 Task: Create a due date automation trigger when advanced on, 2 hours after a card is due add fields with custom field "Resume" set to a date between 1 and 7 days ago.
Action: Mouse moved to (854, 94)
Screenshot: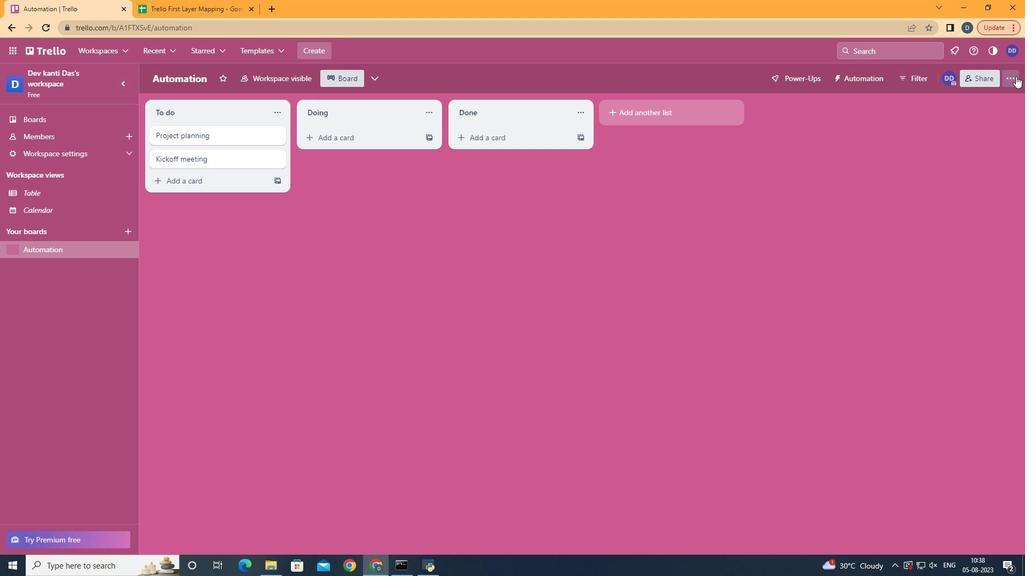 
Action: Mouse pressed left at (854, 94)
Screenshot: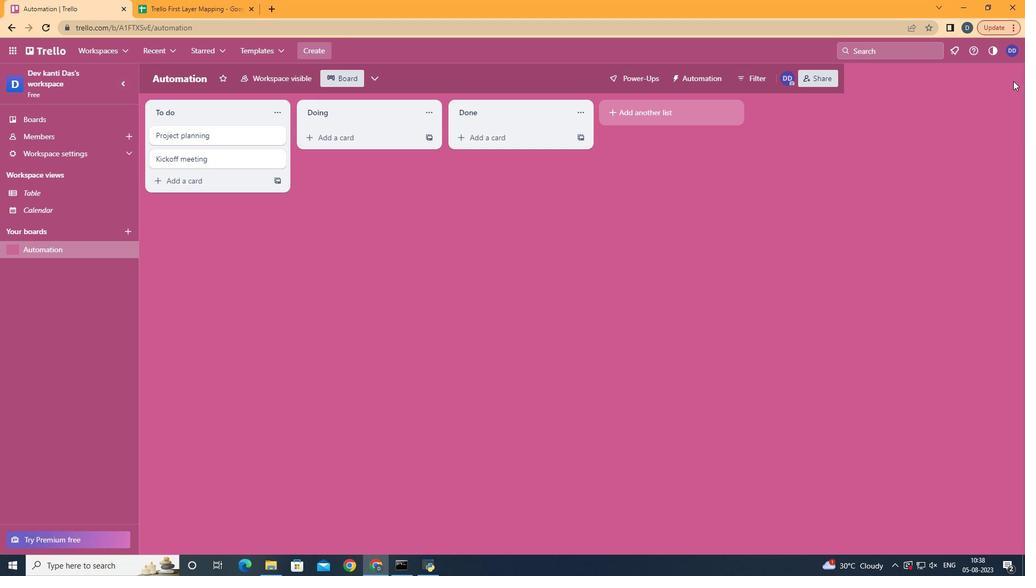 
Action: Mouse moved to (793, 236)
Screenshot: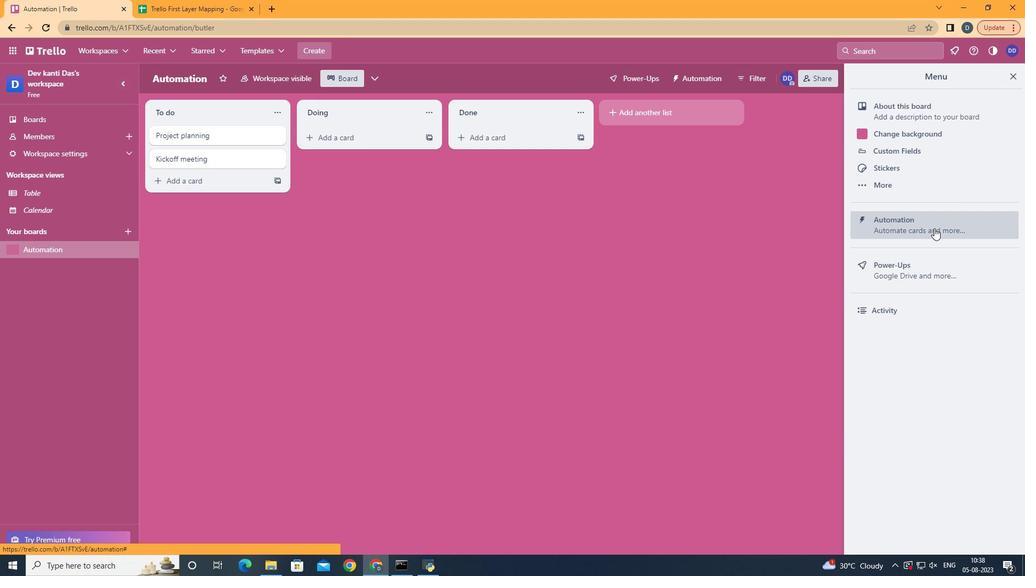 
Action: Mouse pressed left at (793, 236)
Screenshot: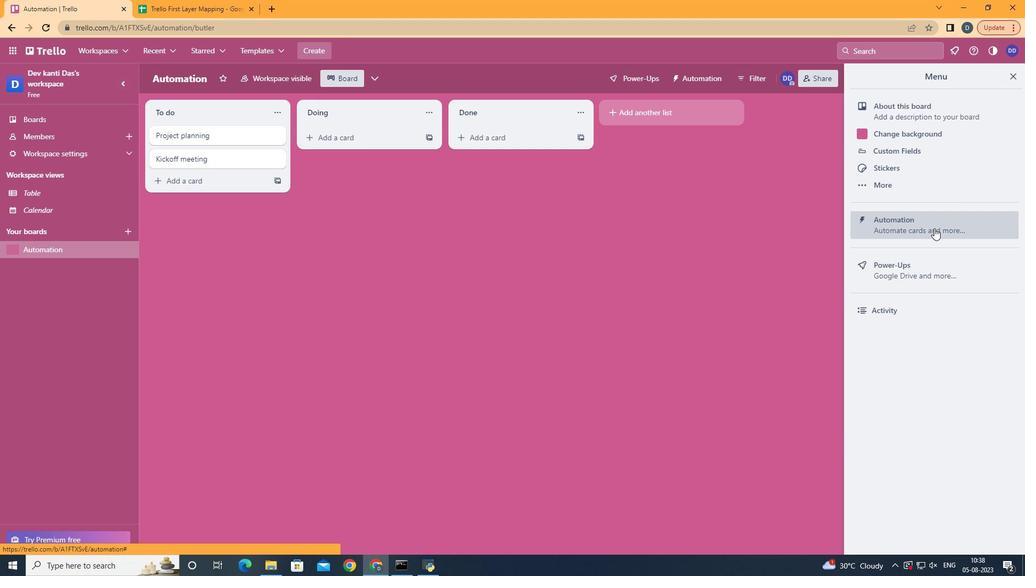 
Action: Mouse moved to (287, 223)
Screenshot: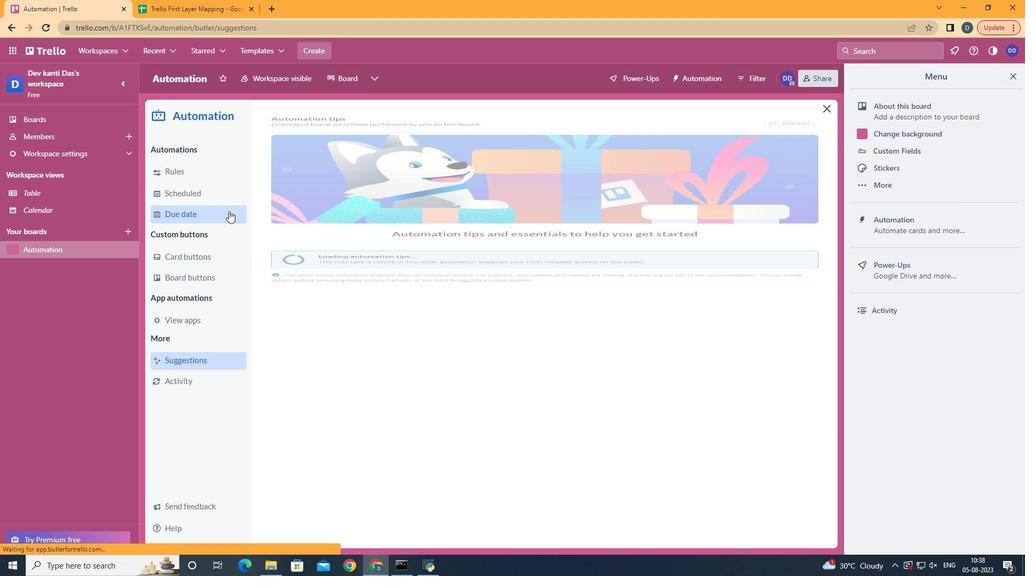 
Action: Mouse pressed left at (287, 223)
Screenshot: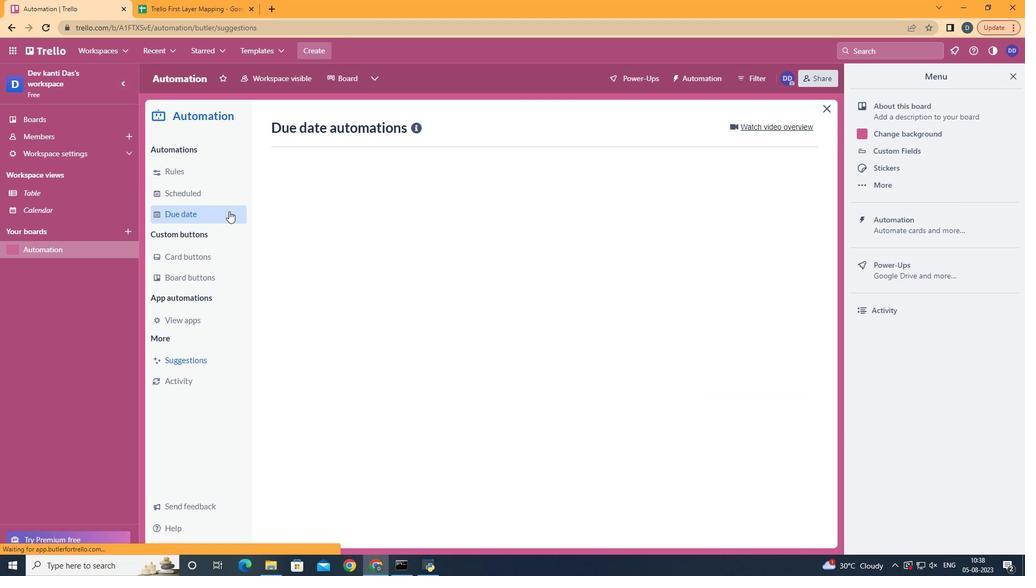 
Action: Mouse moved to (665, 143)
Screenshot: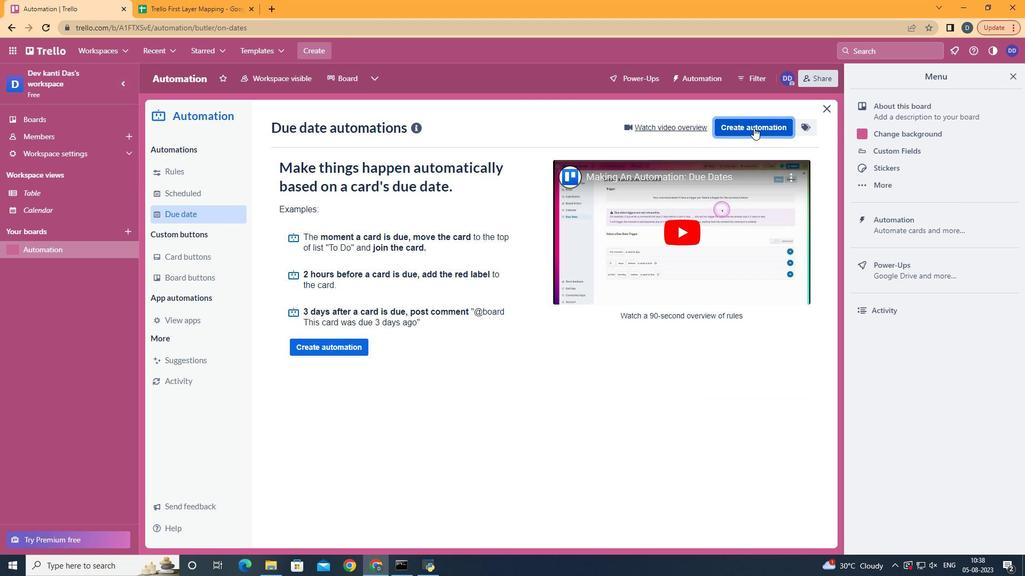 
Action: Mouse pressed left at (665, 143)
Screenshot: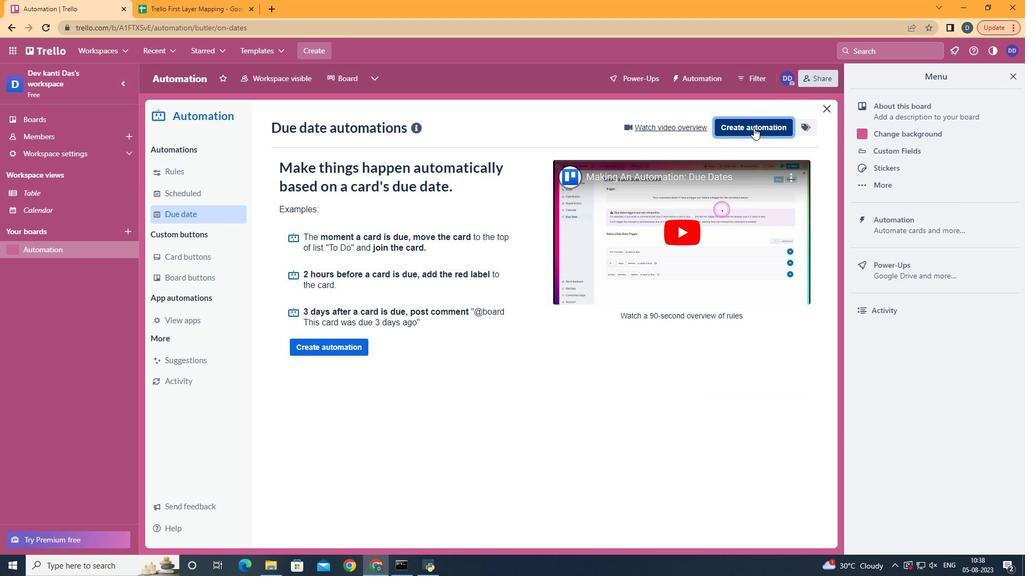 
Action: Mouse moved to (536, 236)
Screenshot: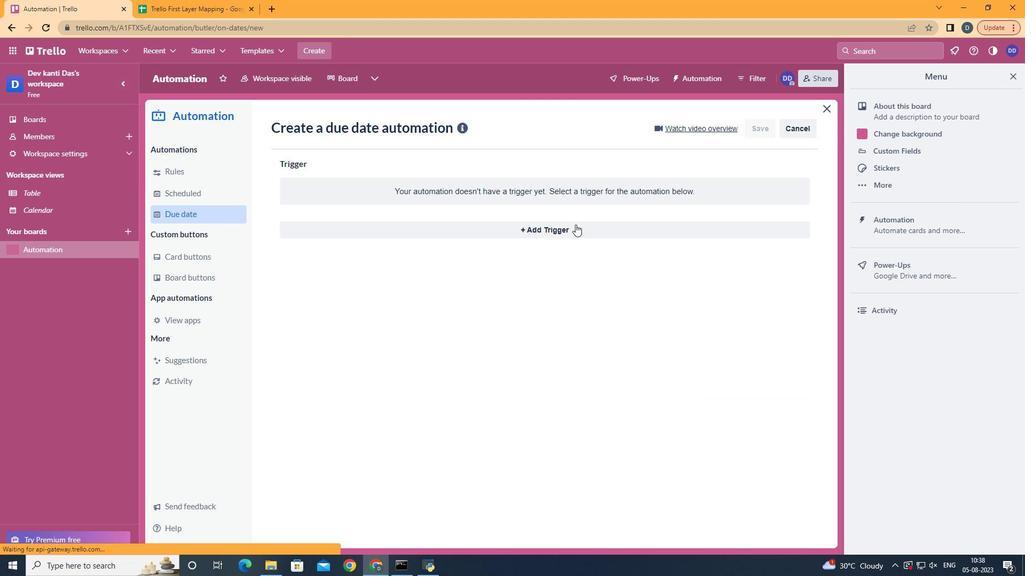 
Action: Mouse pressed left at (536, 236)
Screenshot: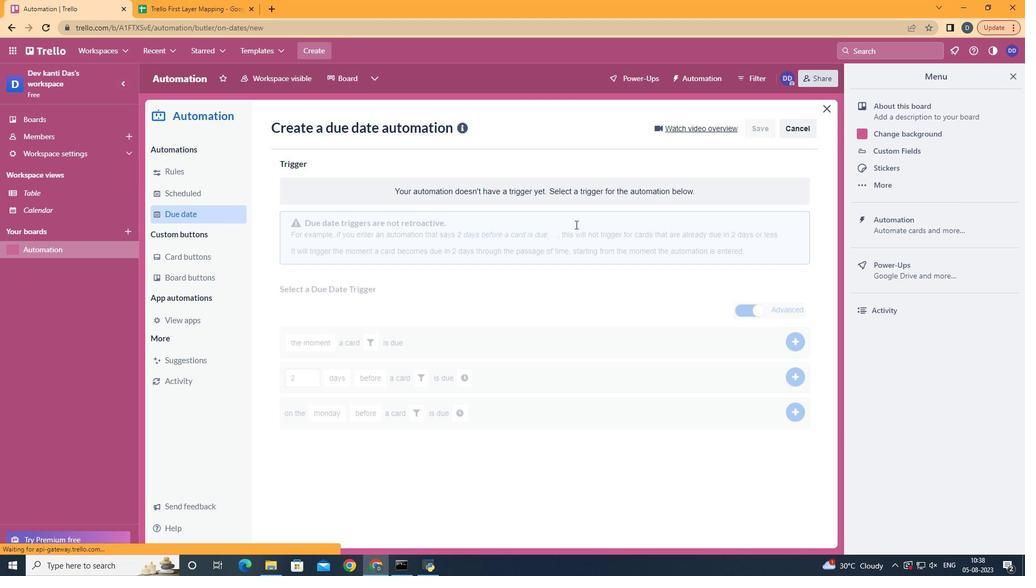 
Action: Mouse moved to (371, 456)
Screenshot: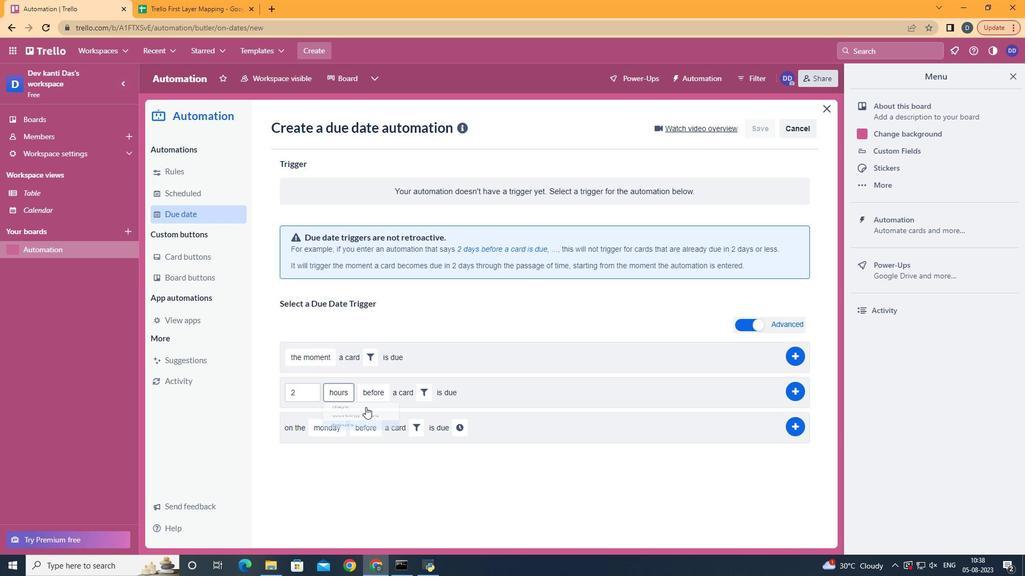 
Action: Mouse pressed left at (371, 456)
Screenshot: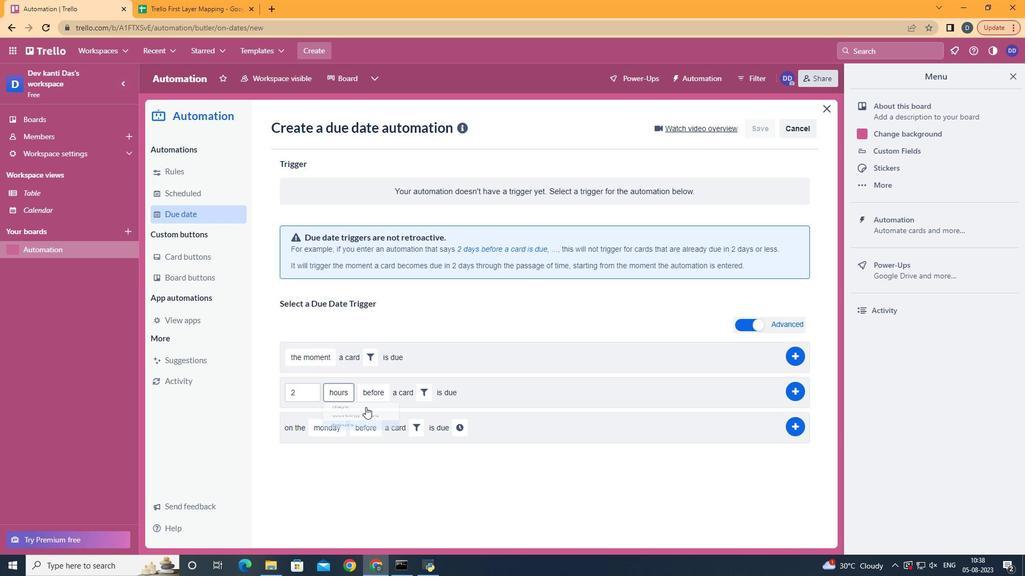 
Action: Mouse moved to (390, 438)
Screenshot: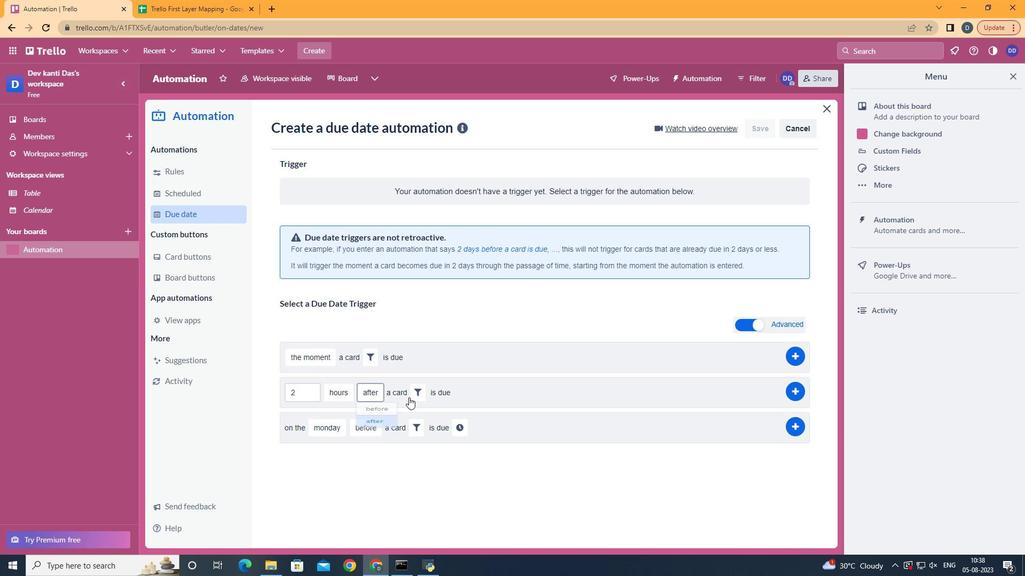 
Action: Mouse pressed left at (390, 438)
Screenshot: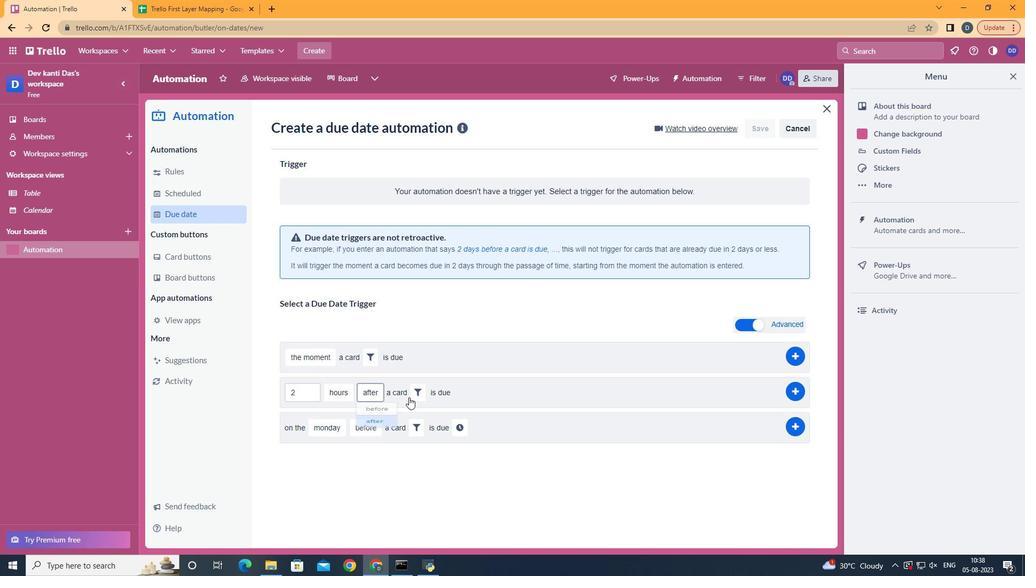 
Action: Mouse moved to (422, 394)
Screenshot: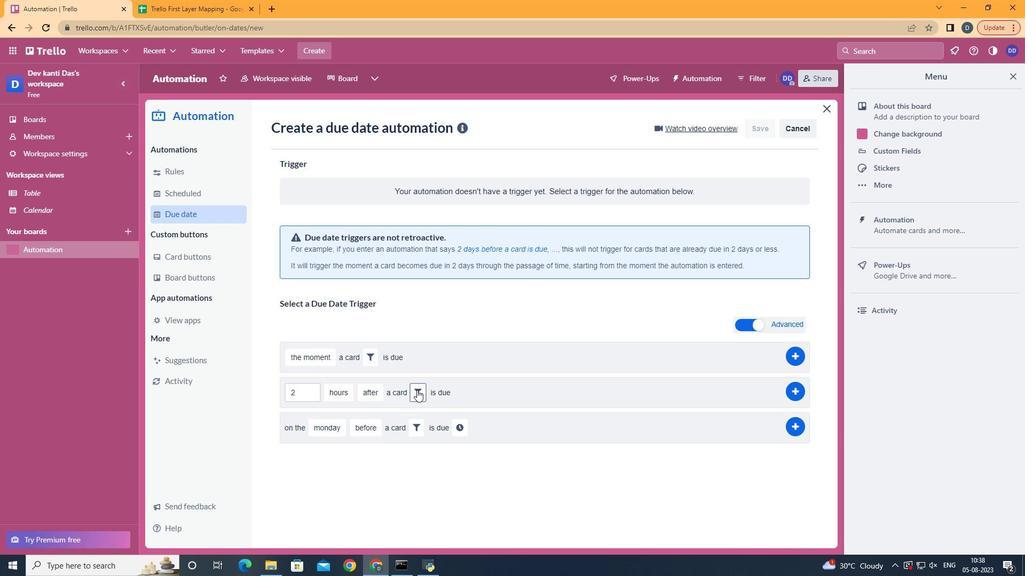 
Action: Mouse pressed left at (422, 394)
Screenshot: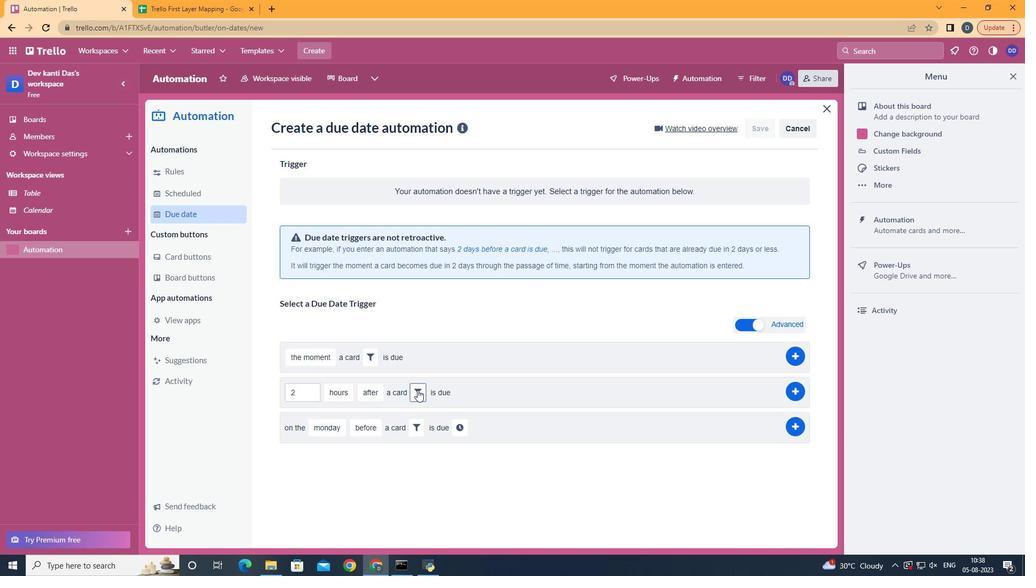 
Action: Mouse moved to (548, 430)
Screenshot: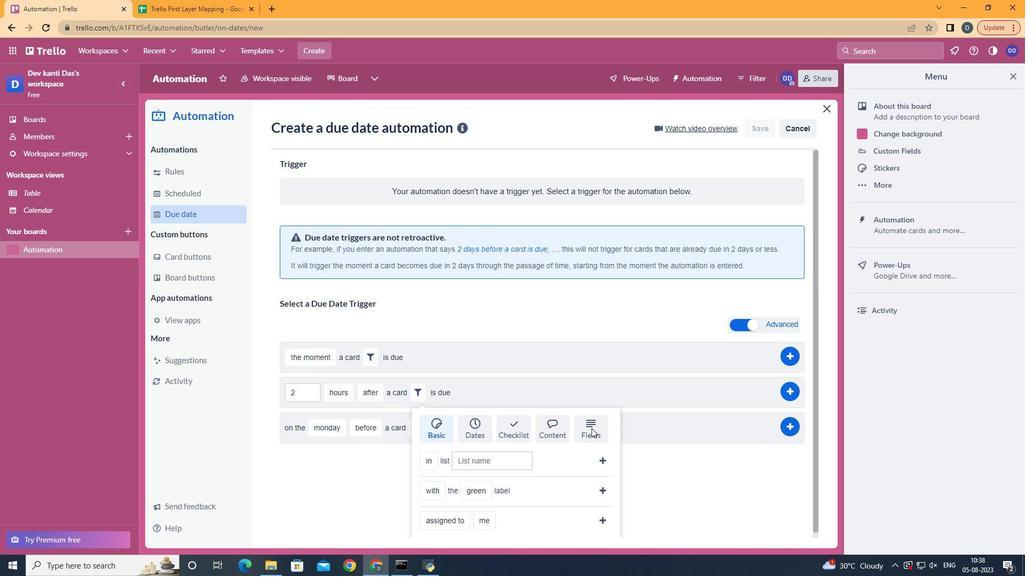 
Action: Mouse pressed left at (548, 430)
Screenshot: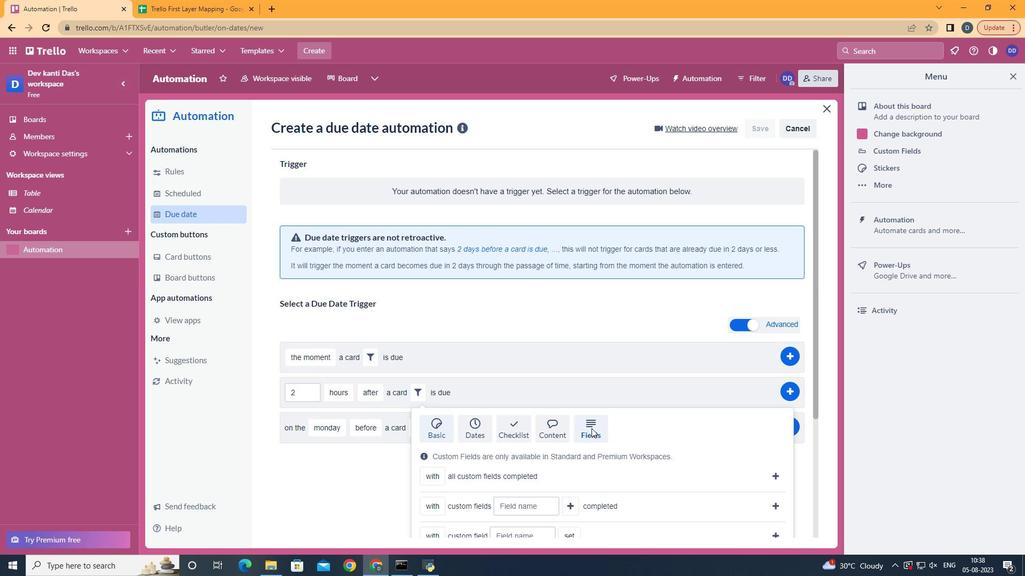 
Action: Mouse moved to (548, 431)
Screenshot: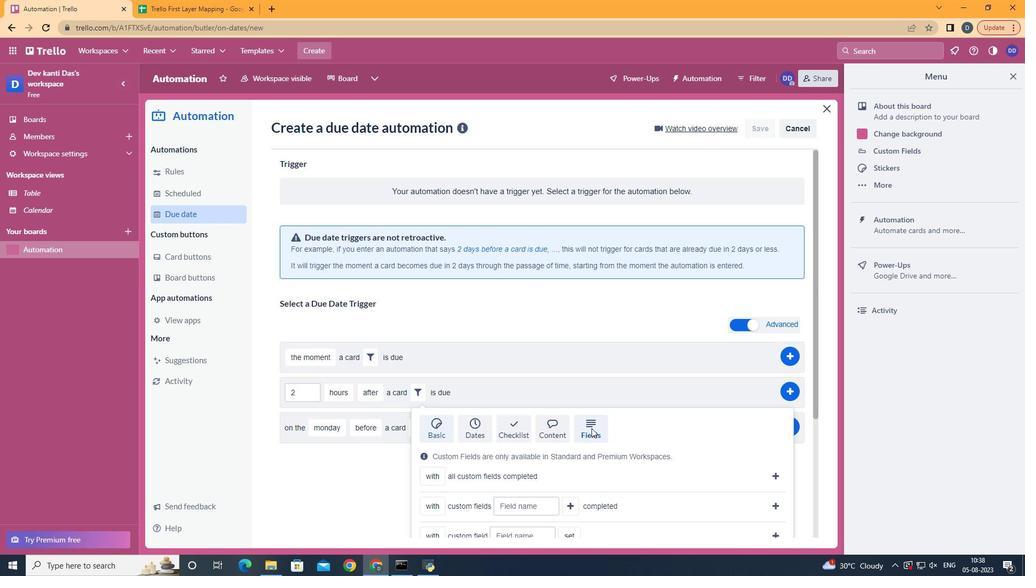 
Action: Mouse scrolled (548, 430) with delta (0, 0)
Screenshot: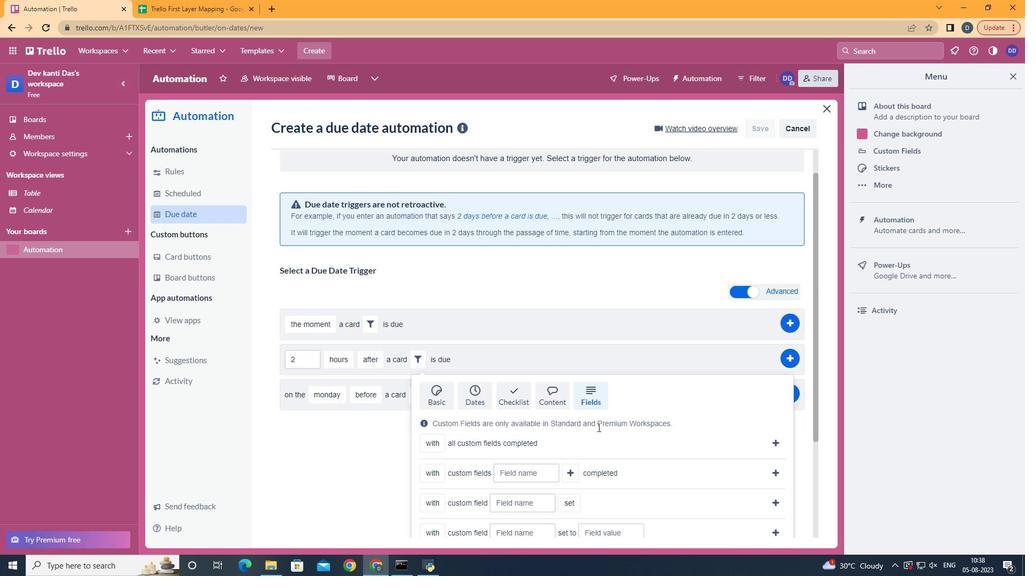 
Action: Mouse scrolled (548, 430) with delta (0, 0)
Screenshot: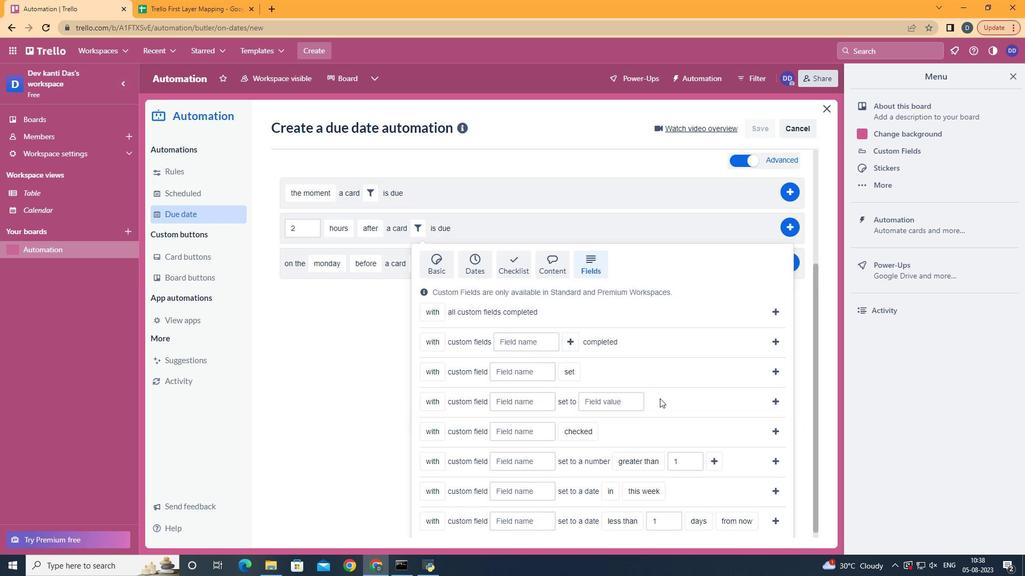 
Action: Mouse scrolled (548, 430) with delta (0, 0)
Screenshot: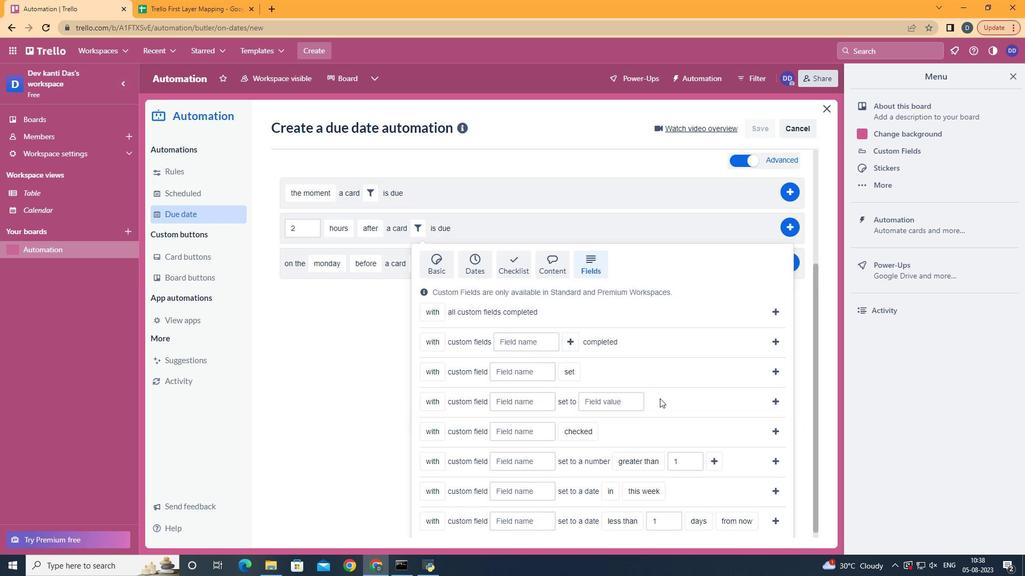 
Action: Mouse scrolled (548, 430) with delta (0, 0)
Screenshot: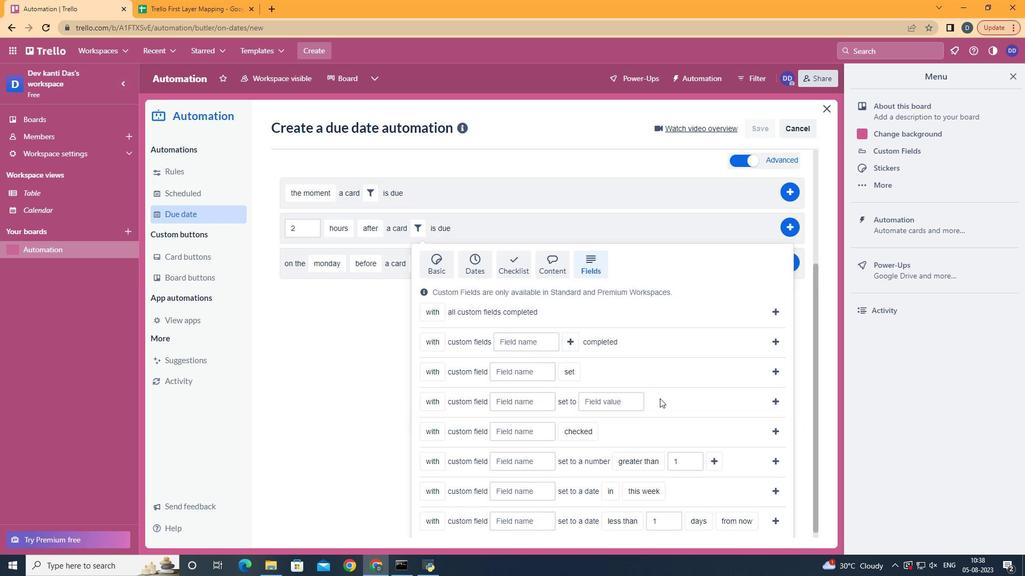 
Action: Mouse scrolled (548, 430) with delta (0, 0)
Screenshot: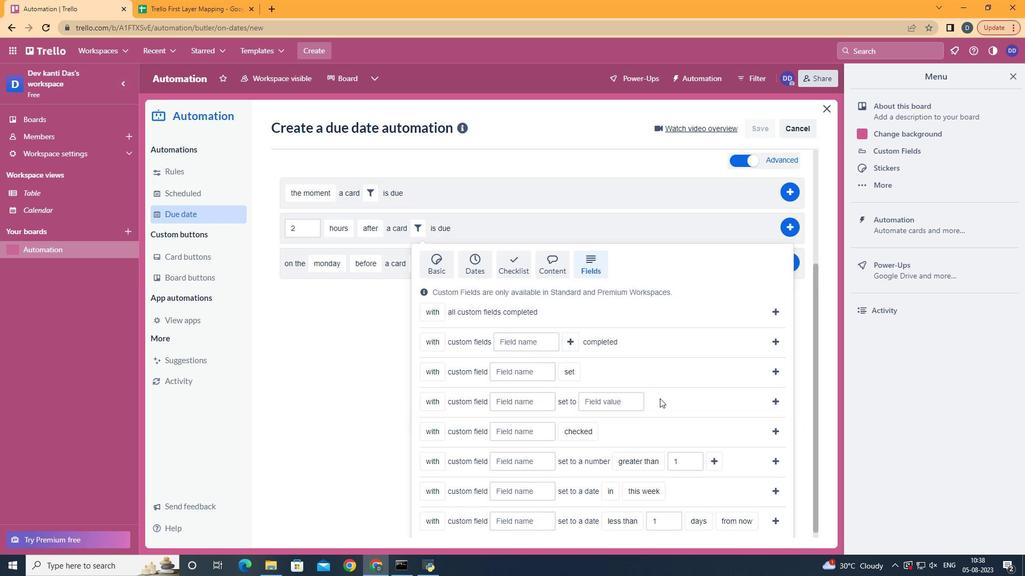 
Action: Mouse moved to (445, 475)
Screenshot: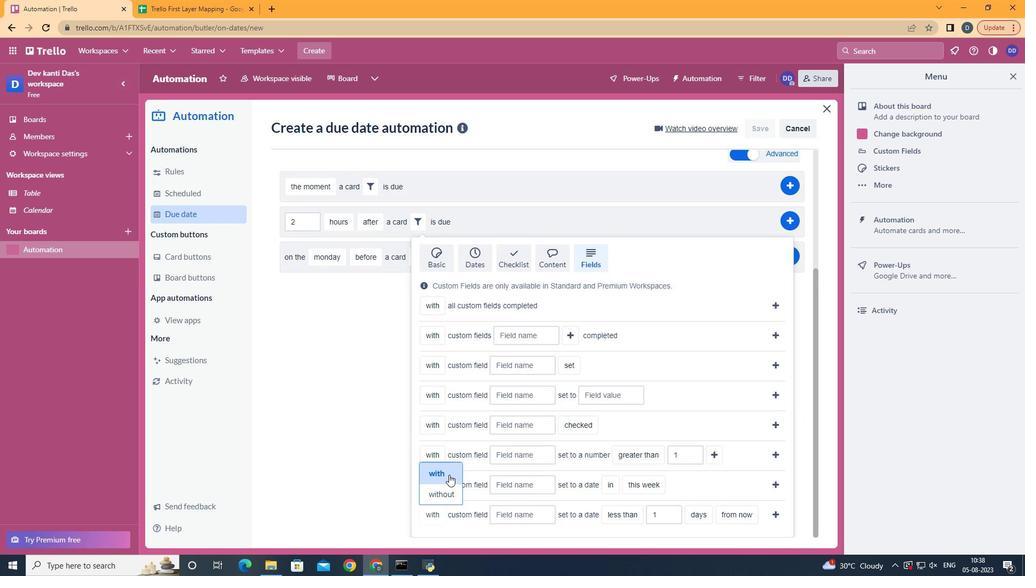 
Action: Mouse pressed left at (445, 475)
Screenshot: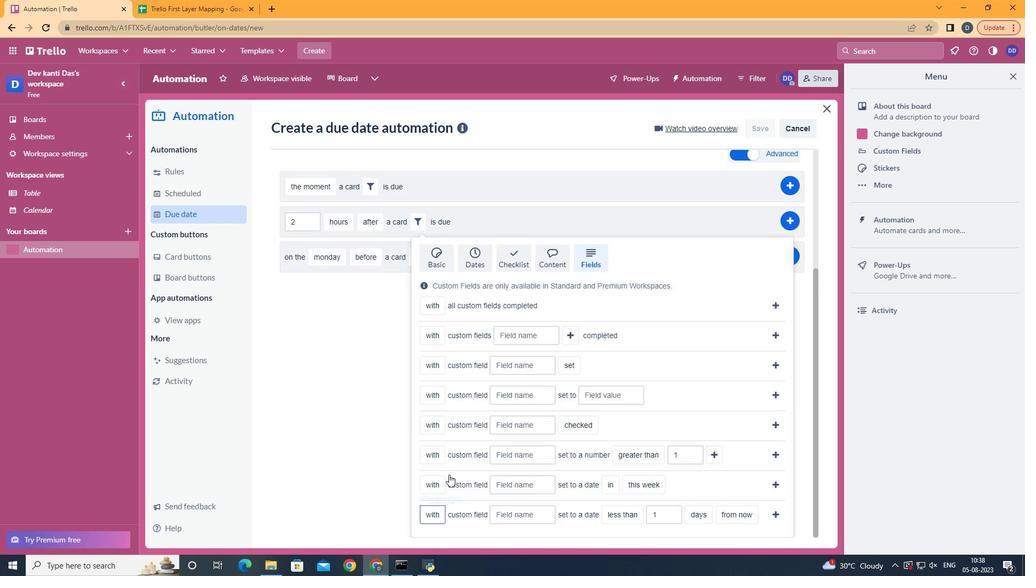 
Action: Mouse moved to (494, 509)
Screenshot: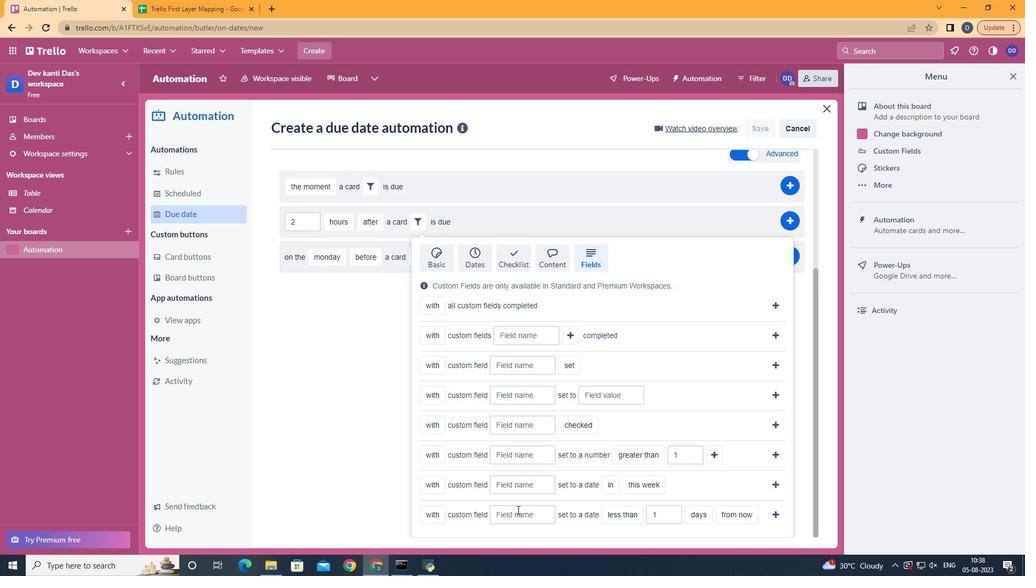 
Action: Mouse pressed left at (494, 509)
Screenshot: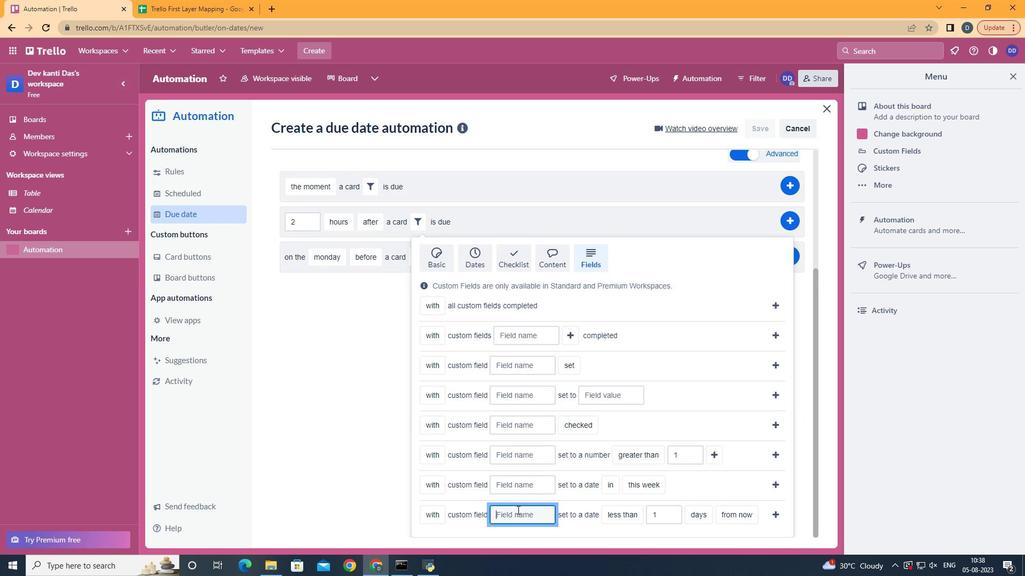 
Action: Key pressed <Key.shift>Resume
Screenshot: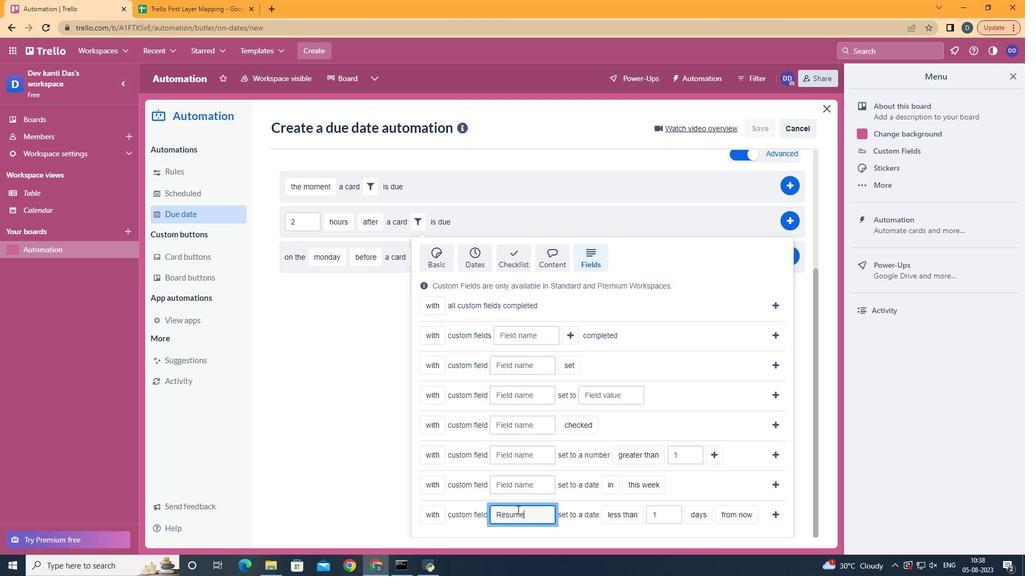 
Action: Mouse moved to (582, 495)
Screenshot: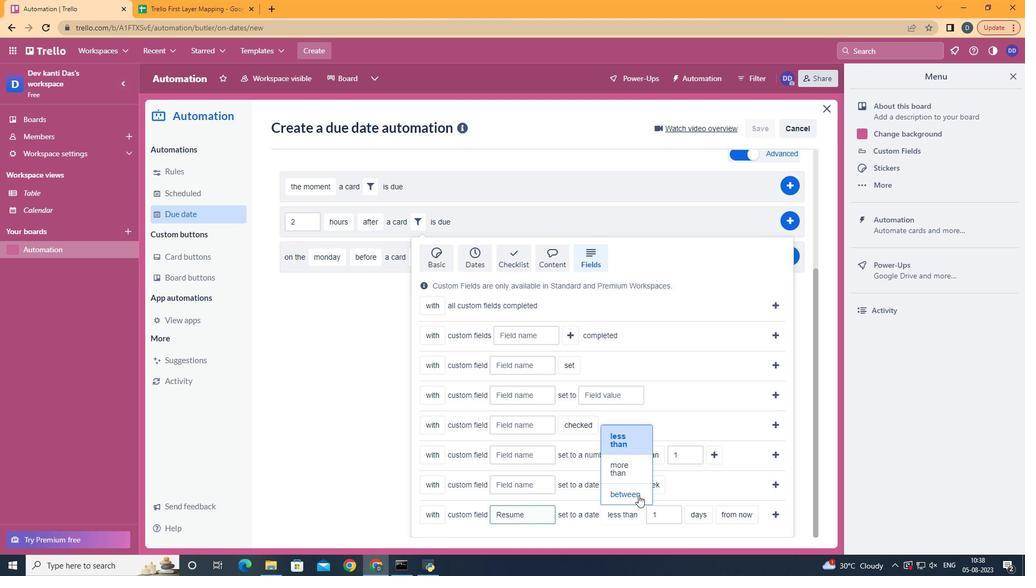 
Action: Mouse pressed left at (582, 495)
Screenshot: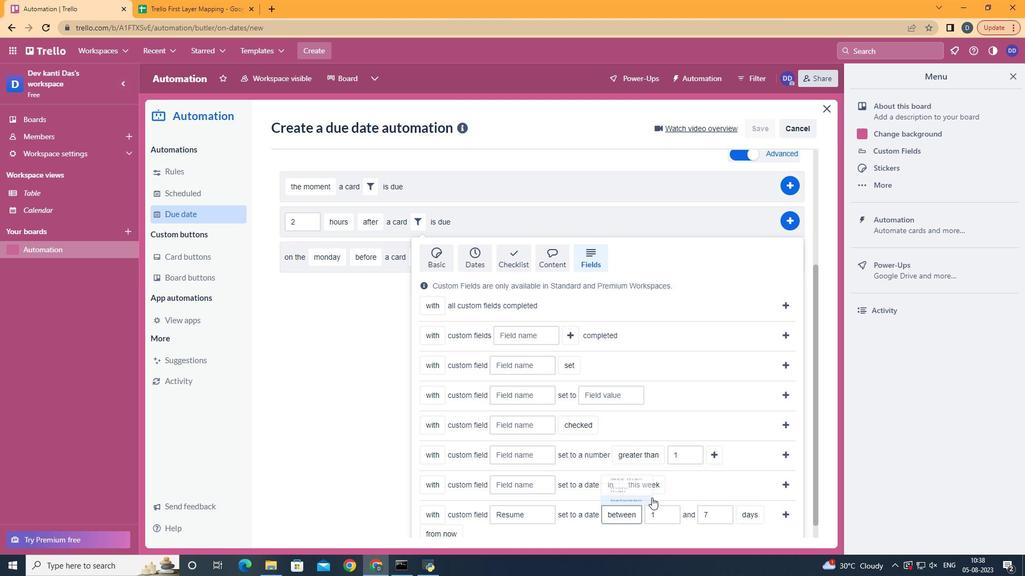 
Action: Mouse moved to (677, 477)
Screenshot: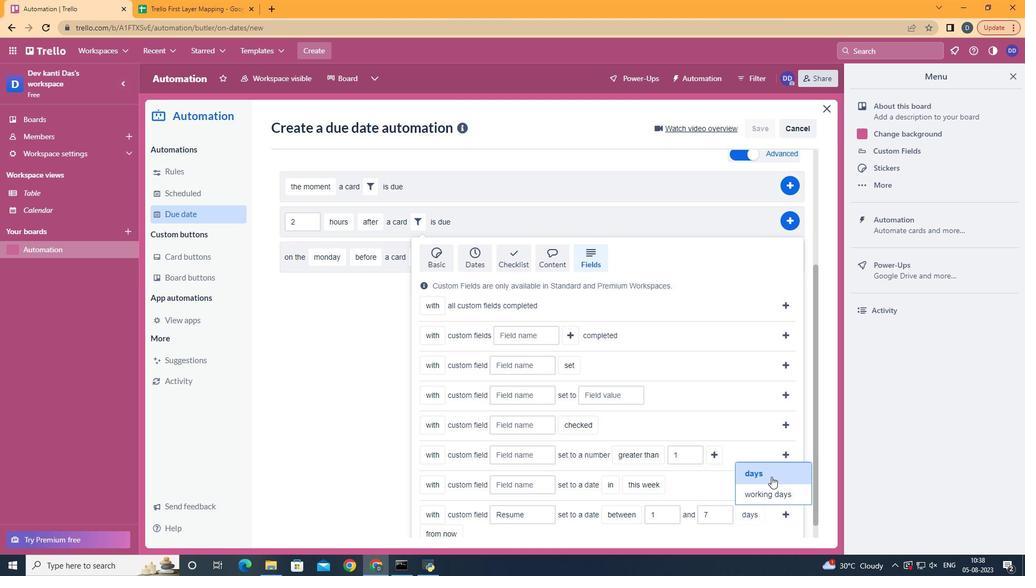 
Action: Mouse pressed left at (677, 477)
Screenshot: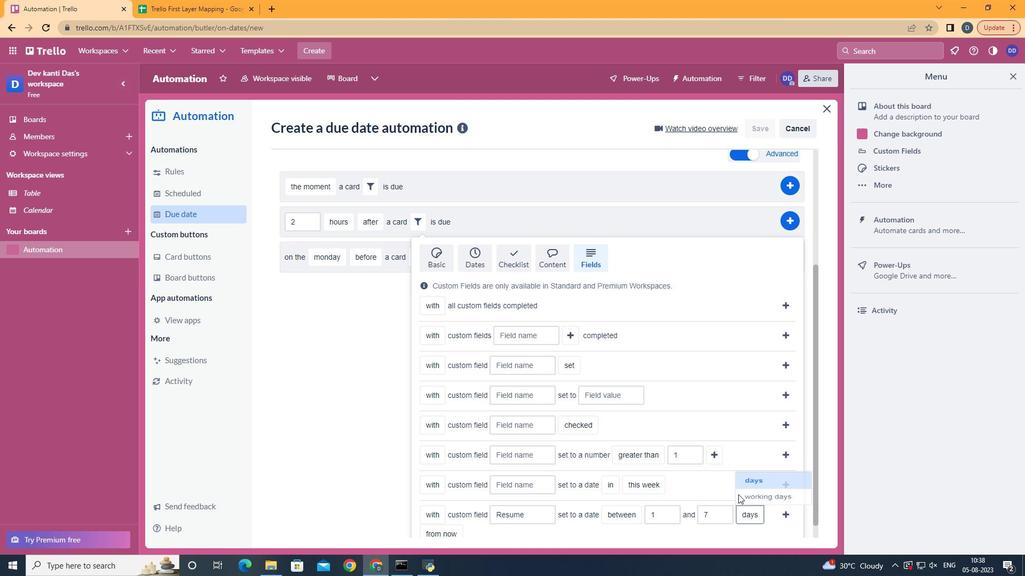 
Action: Mouse moved to (449, 515)
Screenshot: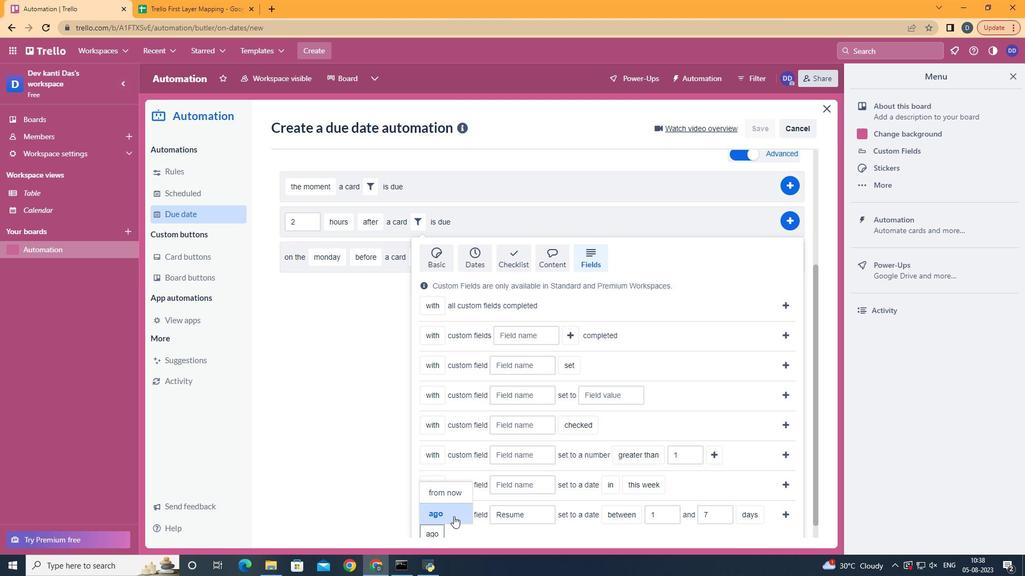 
Action: Mouse pressed left at (449, 515)
Screenshot: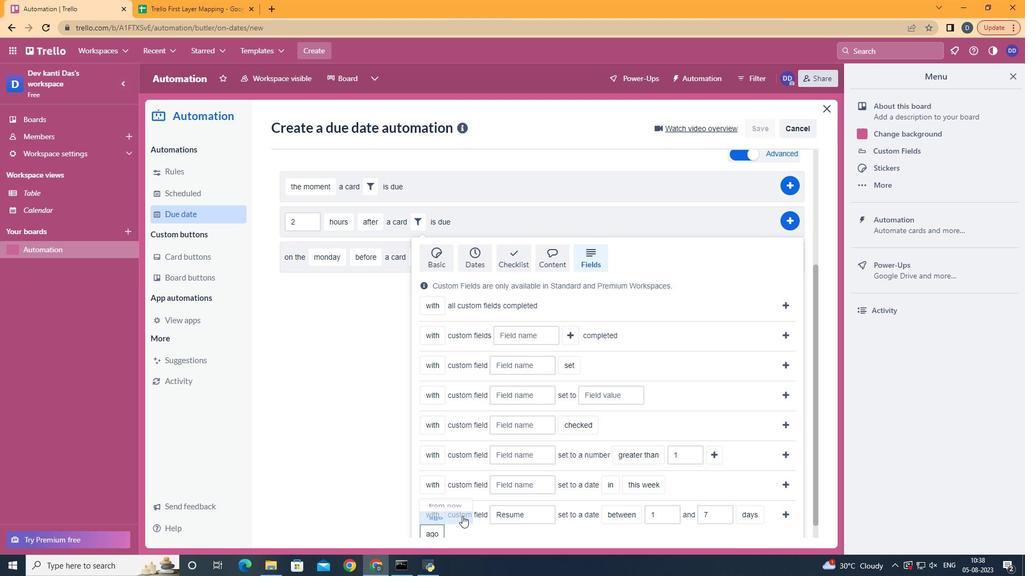 
Action: Mouse moved to (690, 512)
Screenshot: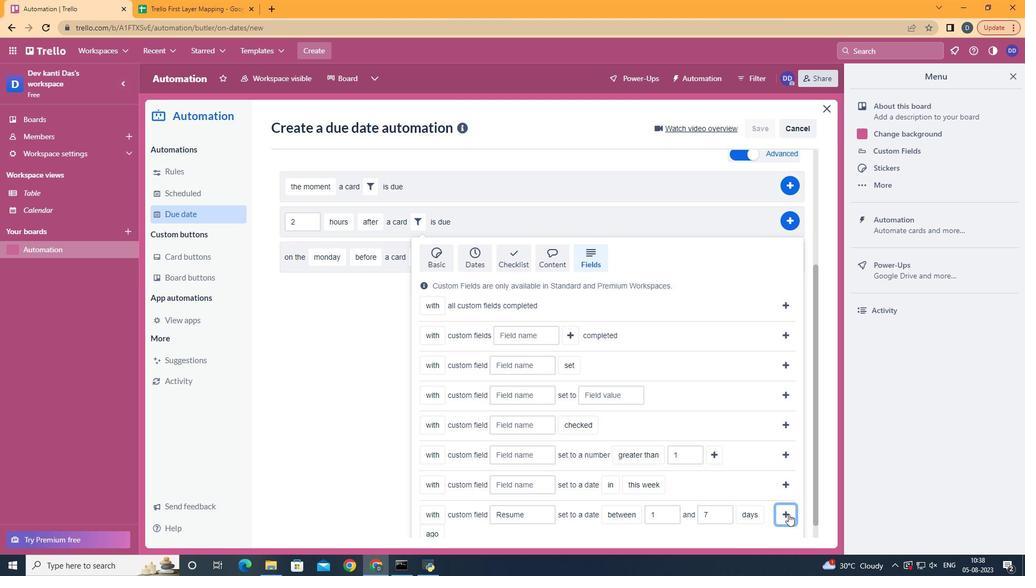 
Action: Mouse pressed left at (690, 512)
Screenshot: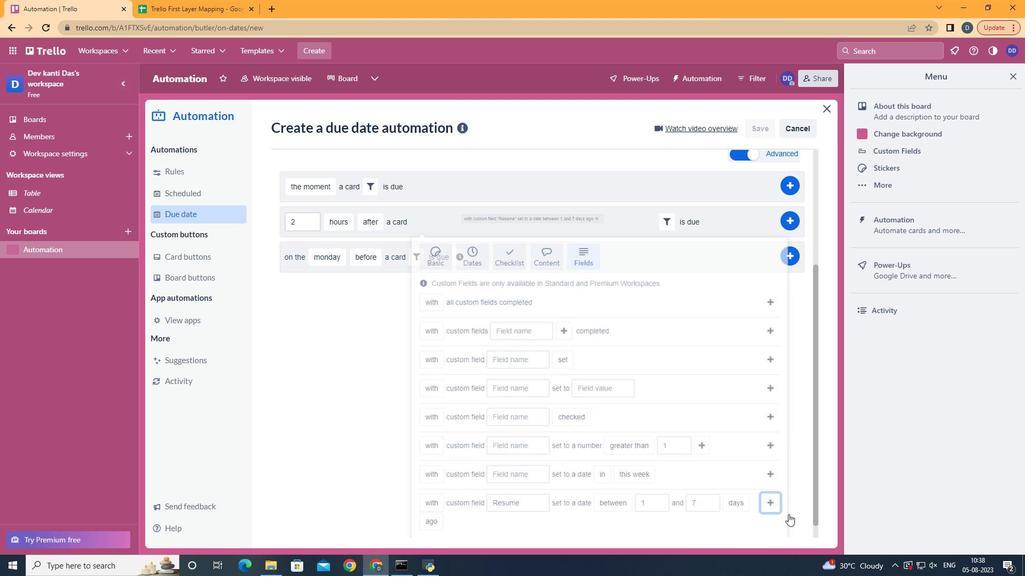 
Action: Mouse moved to (699, 393)
Screenshot: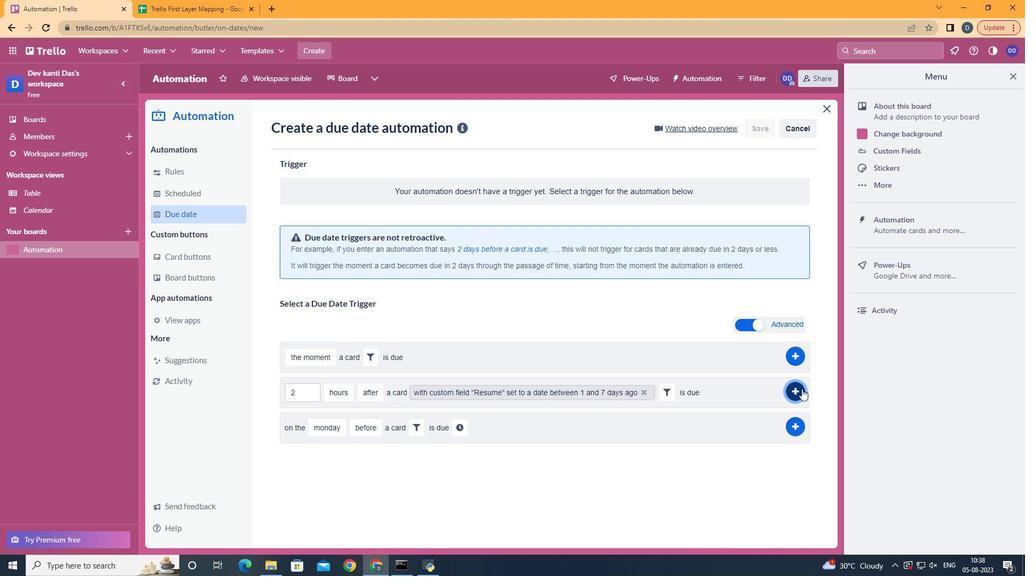 
Action: Mouse pressed left at (699, 393)
Screenshot: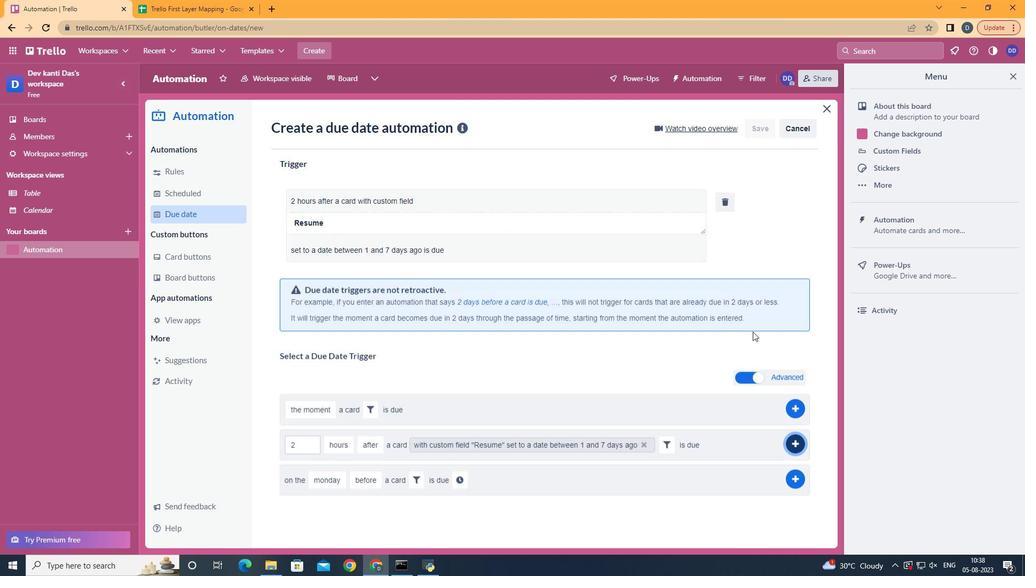 
Action: Mouse moved to (489, 196)
Screenshot: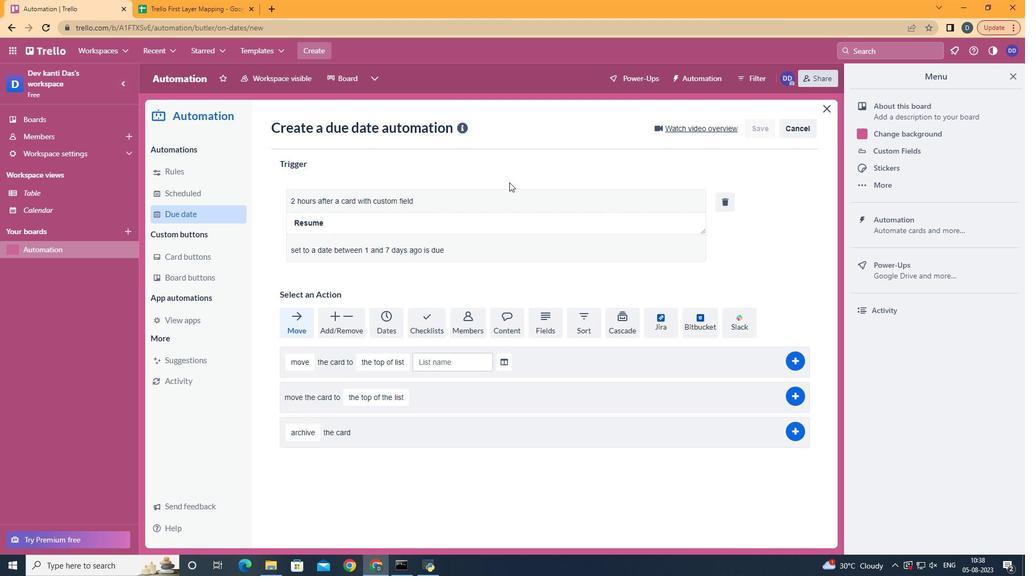 
